 Task: Use the formula "Count" in spreadsheet "Project protfolio".
Action: Mouse moved to (409, 421)
Screenshot: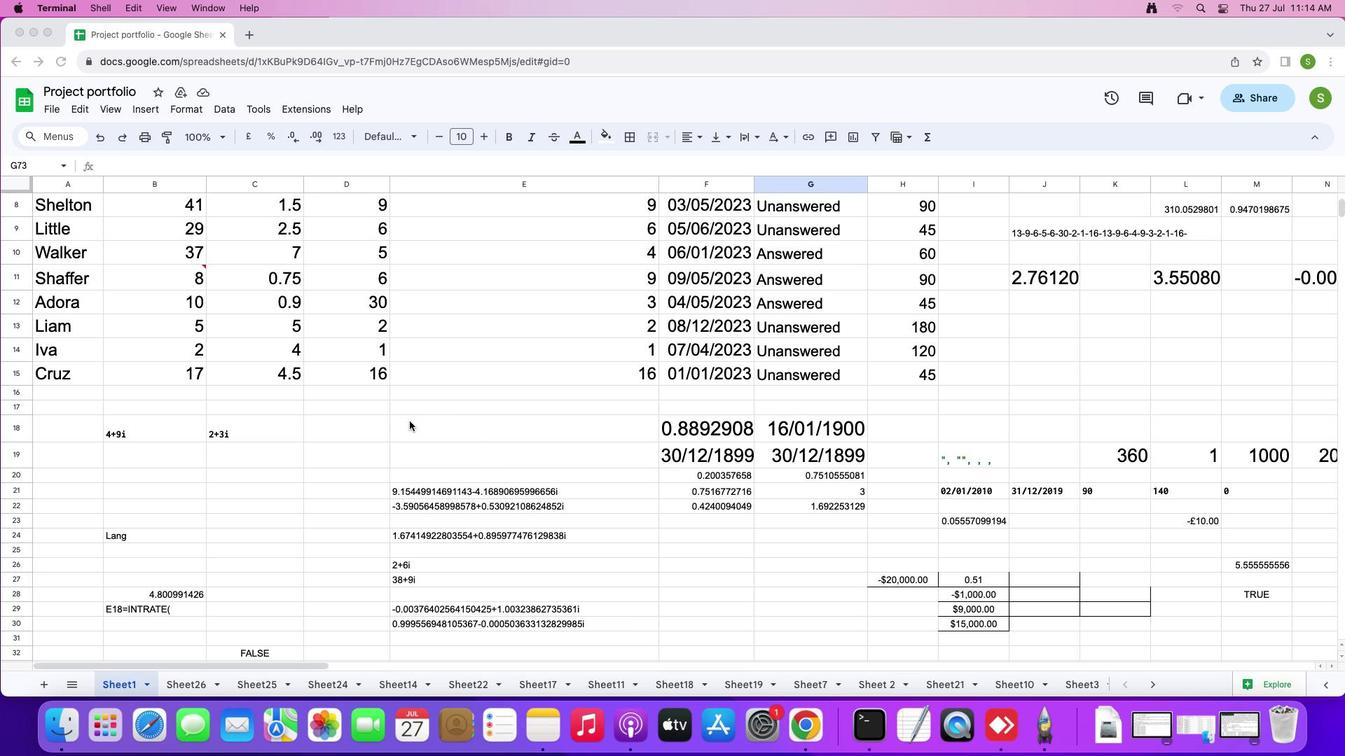 
Action: Mouse pressed left at (409, 421)
Screenshot: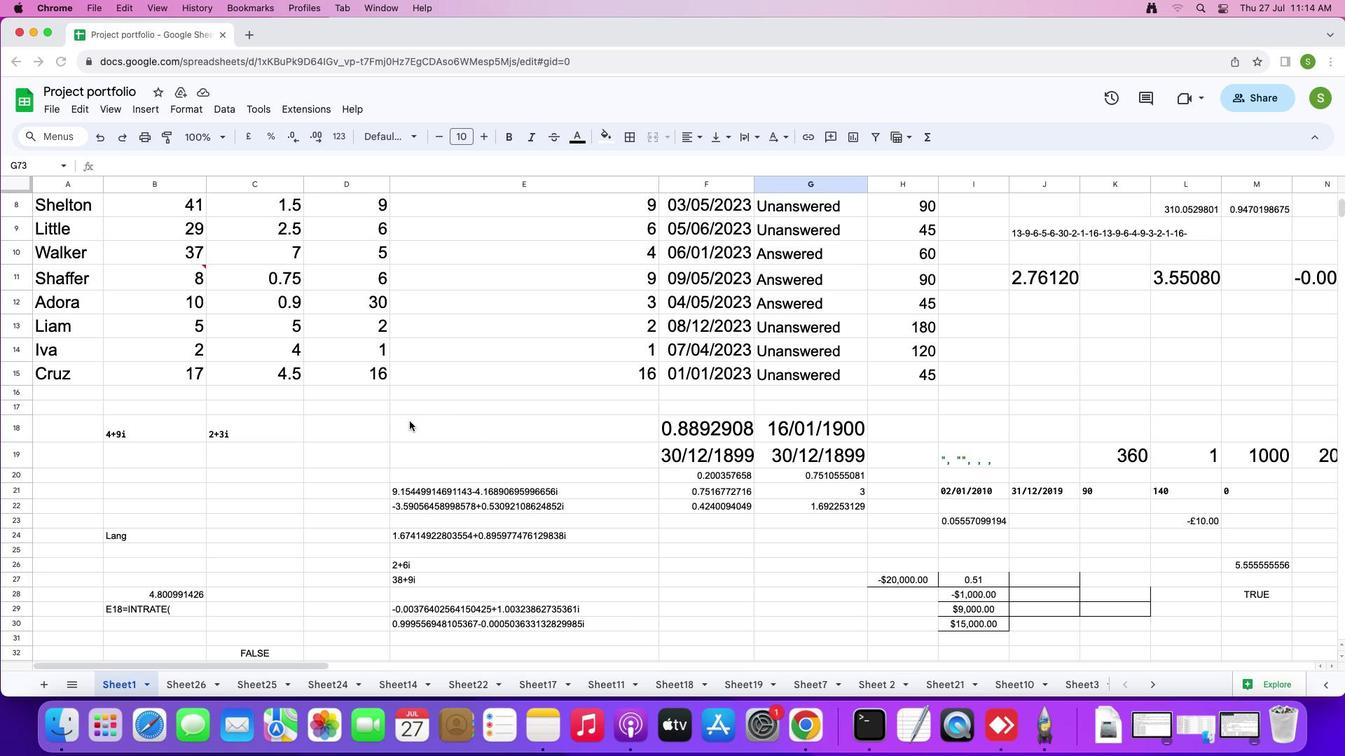 
Action: Mouse moved to (409, 423)
Screenshot: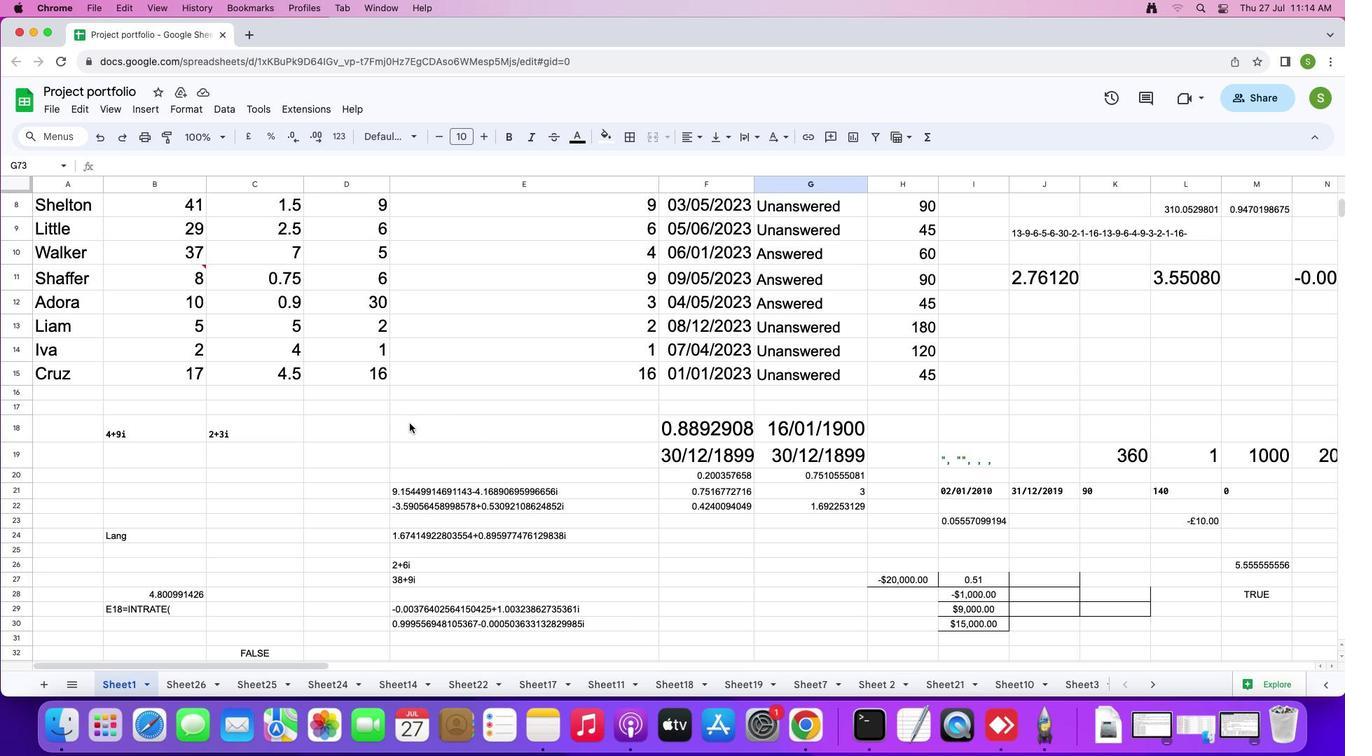 
Action: Mouse pressed left at (409, 423)
Screenshot: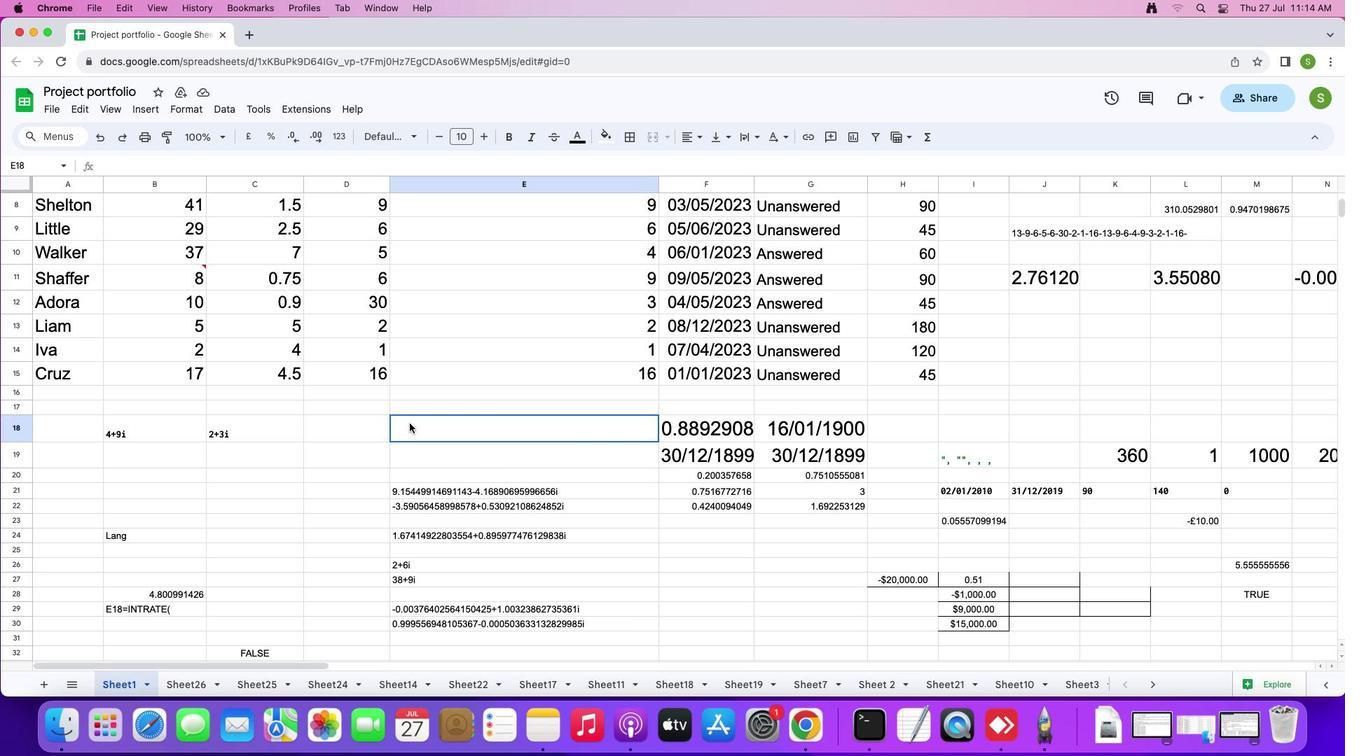 
Action: Mouse moved to (926, 138)
Screenshot: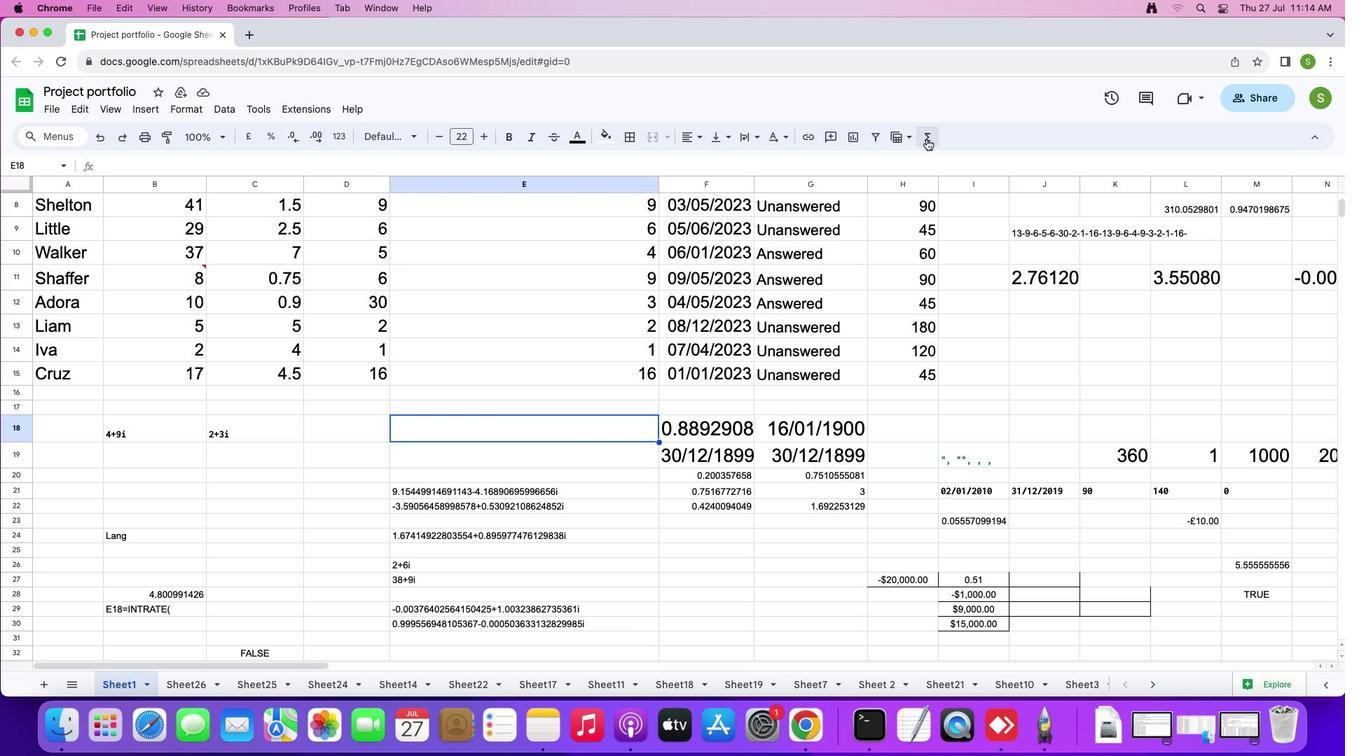 
Action: Mouse pressed left at (926, 138)
Screenshot: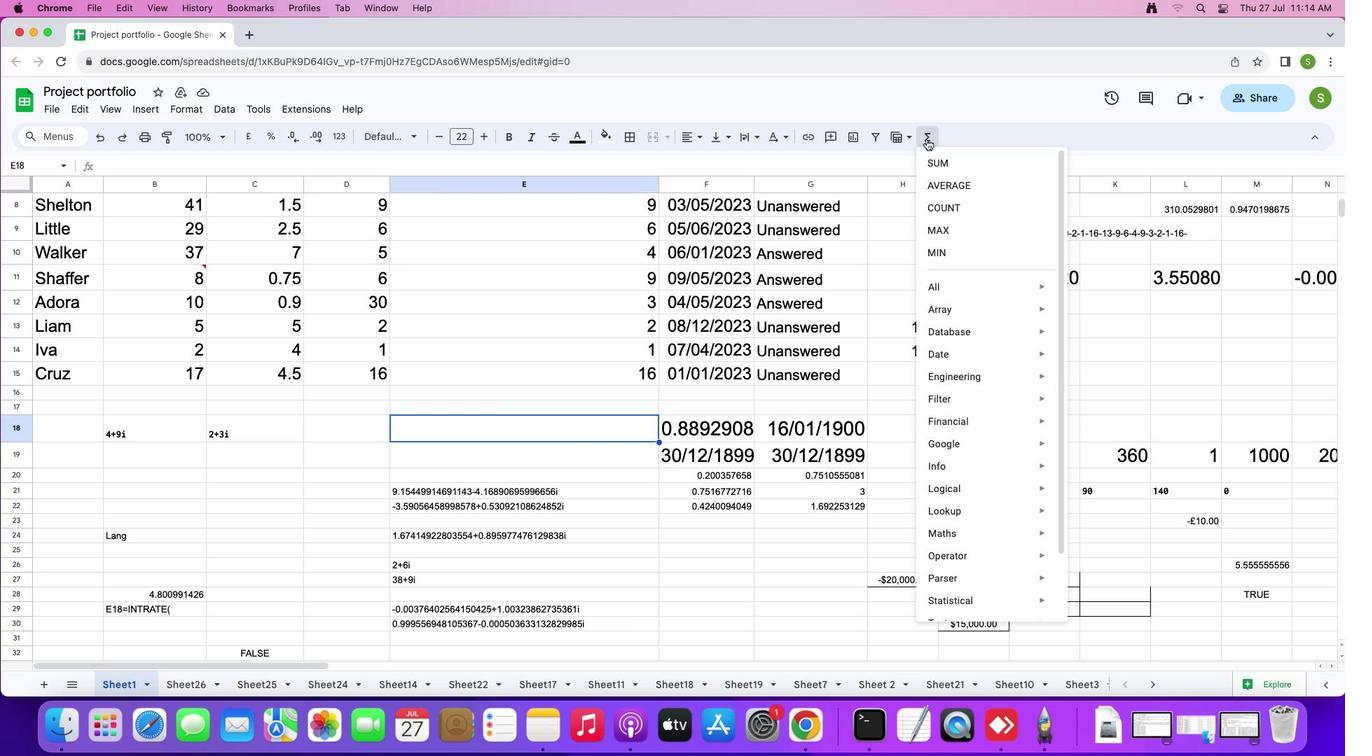 
Action: Mouse moved to (945, 283)
Screenshot: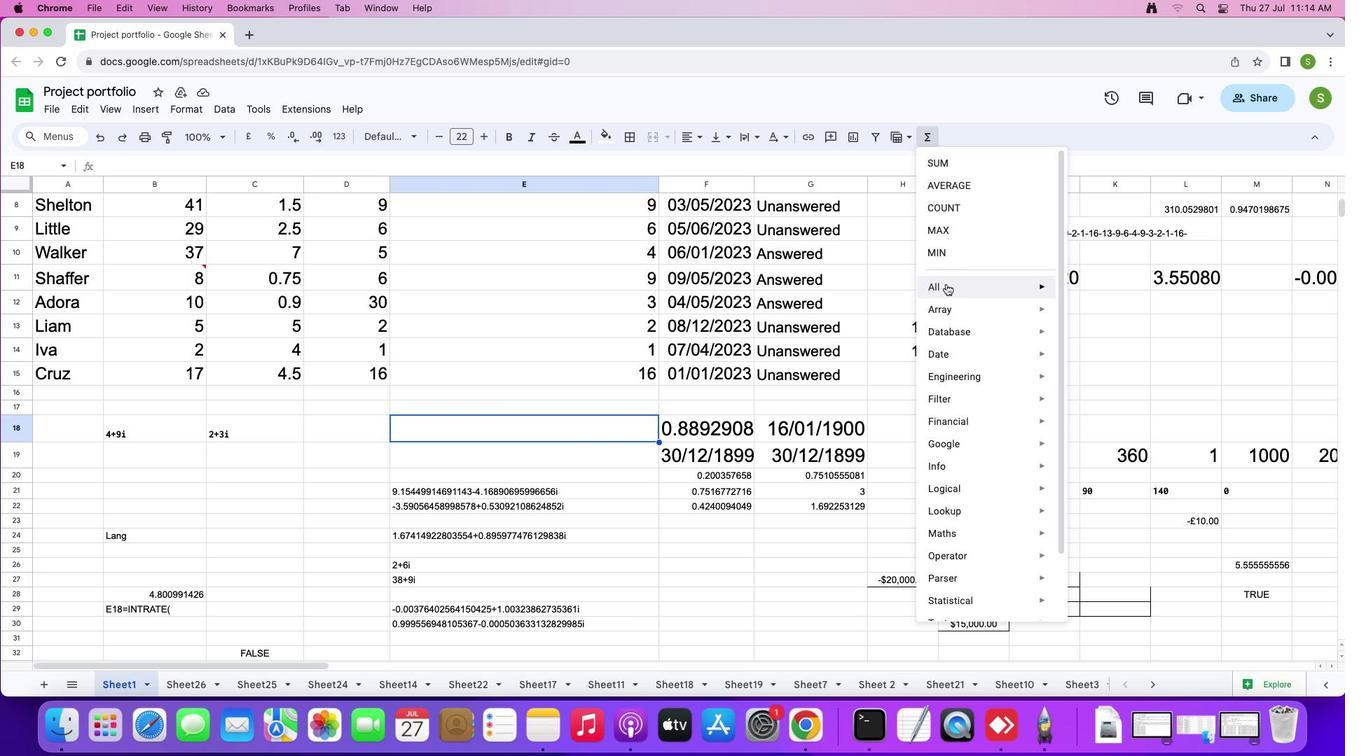 
Action: Mouse pressed left at (945, 283)
Screenshot: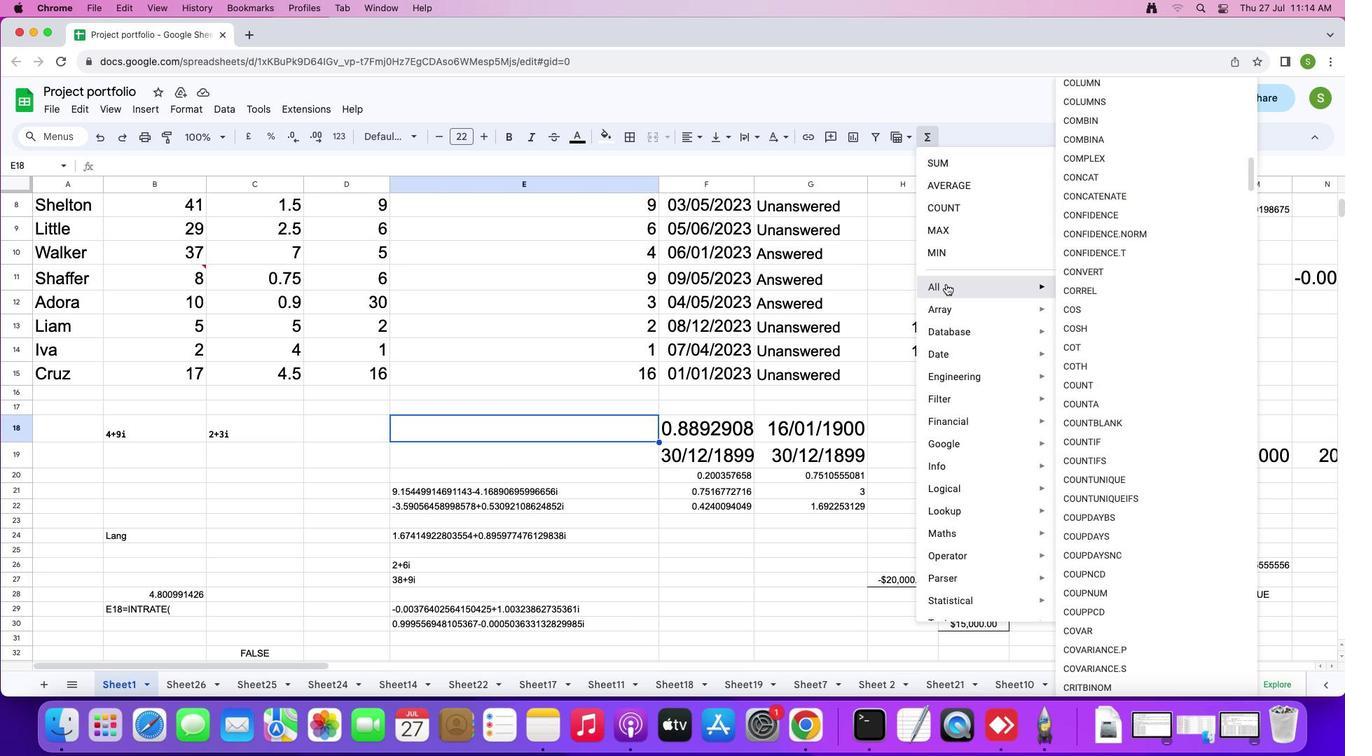 
Action: Mouse moved to (1079, 389)
Screenshot: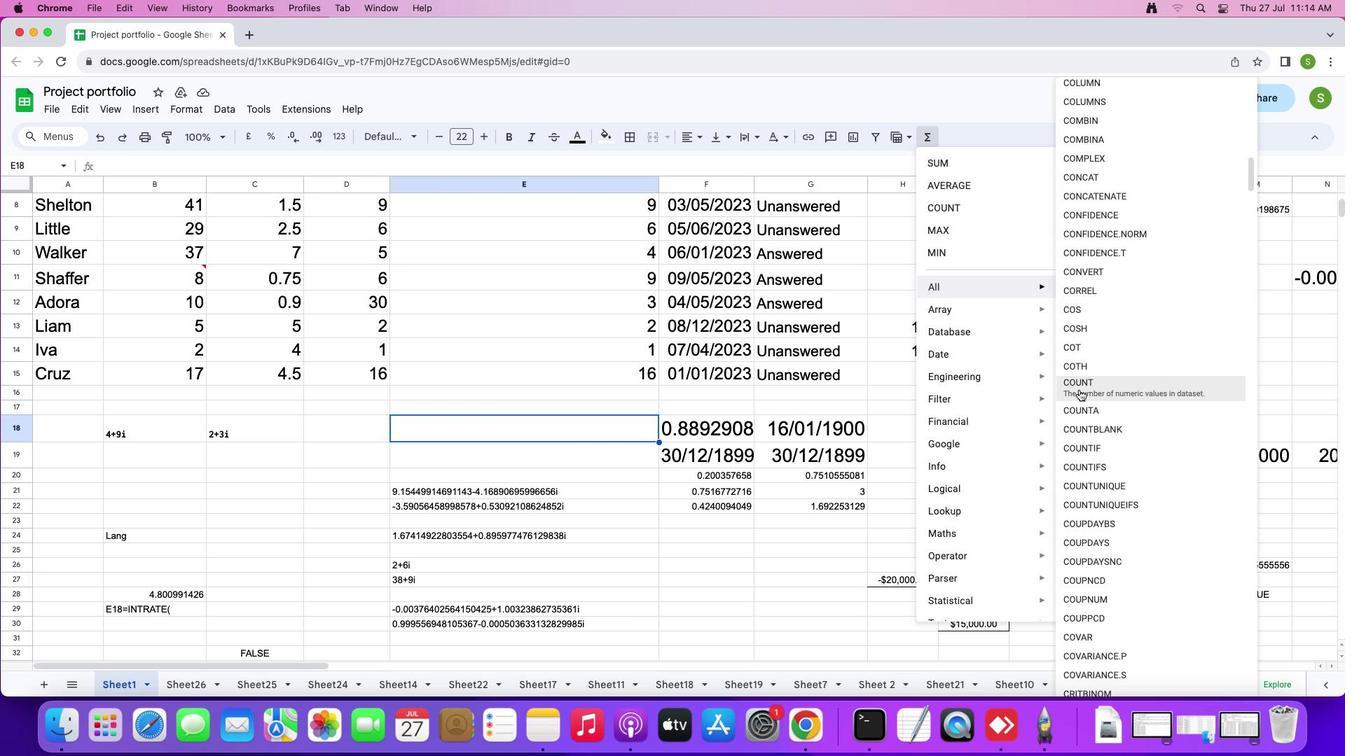 
Action: Mouse pressed left at (1079, 389)
Screenshot: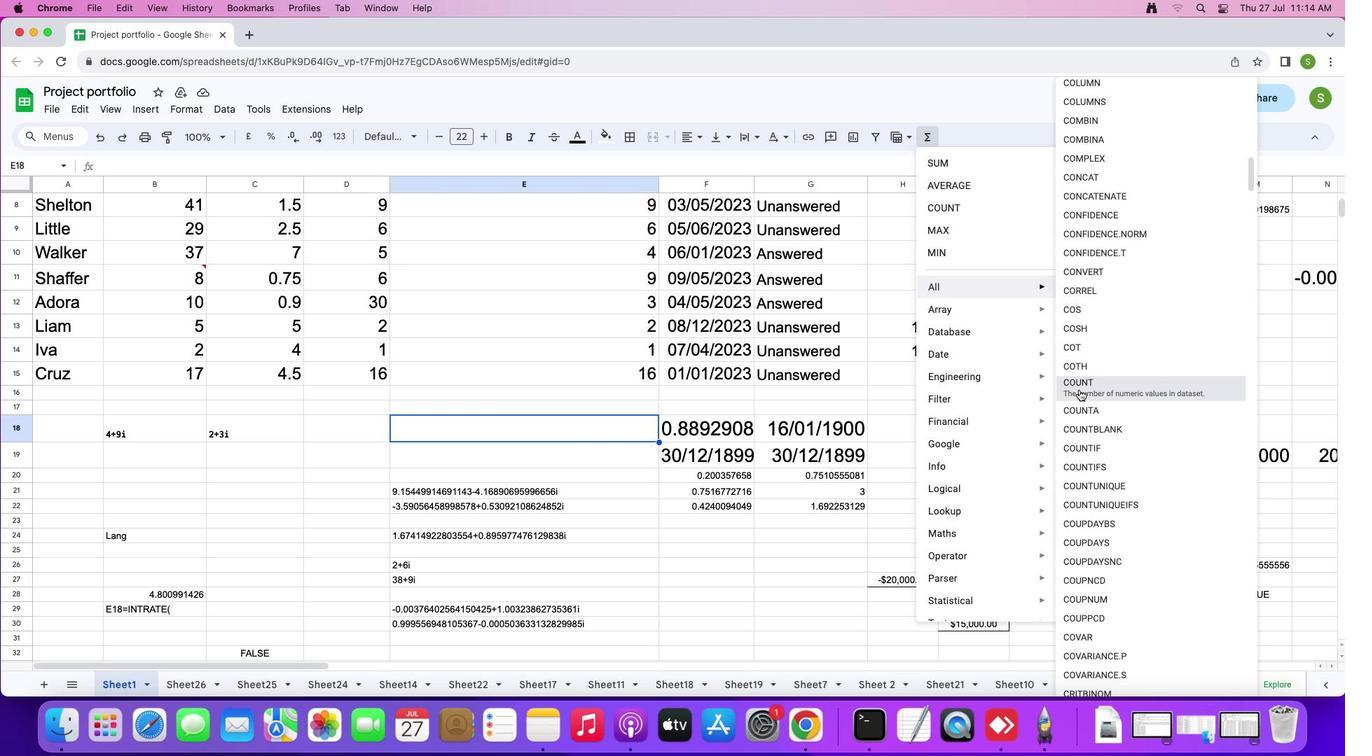 
Action: Mouse moved to (342, 201)
Screenshot: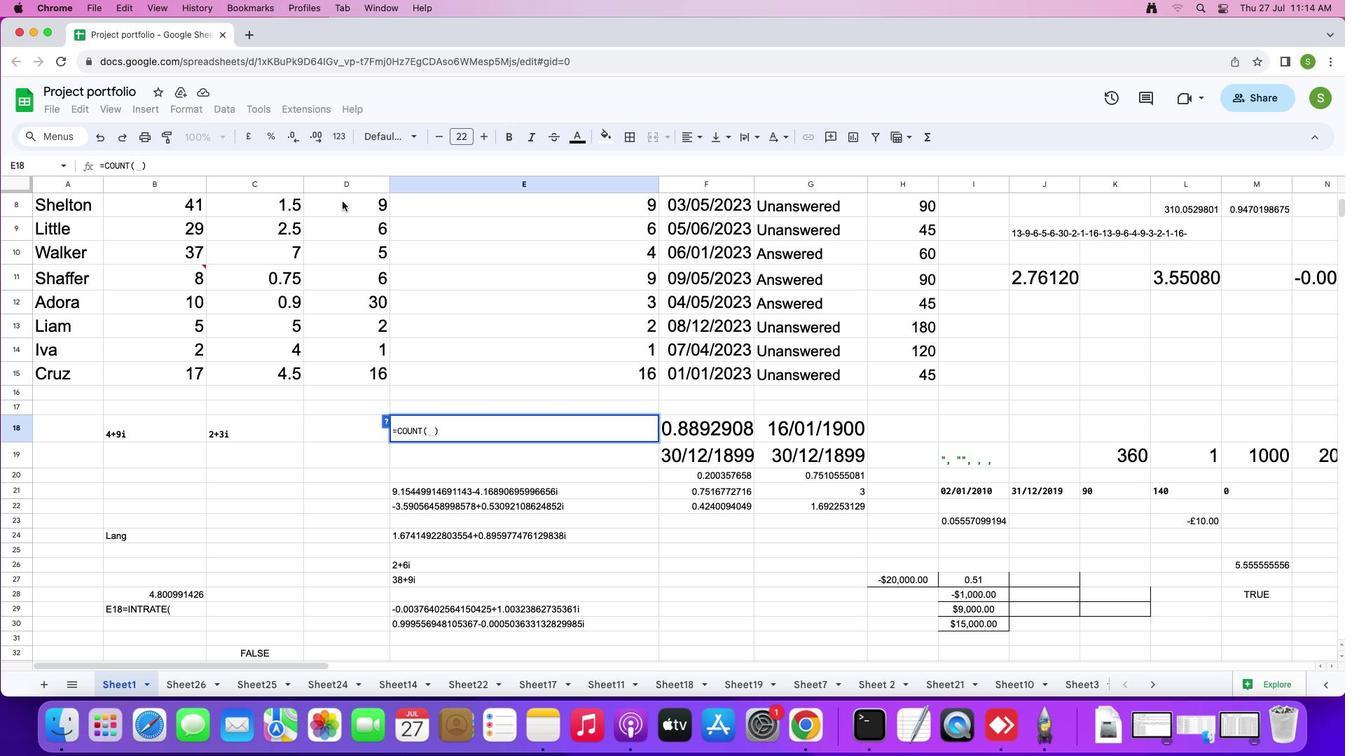
Action: Mouse pressed left at (342, 201)
Screenshot: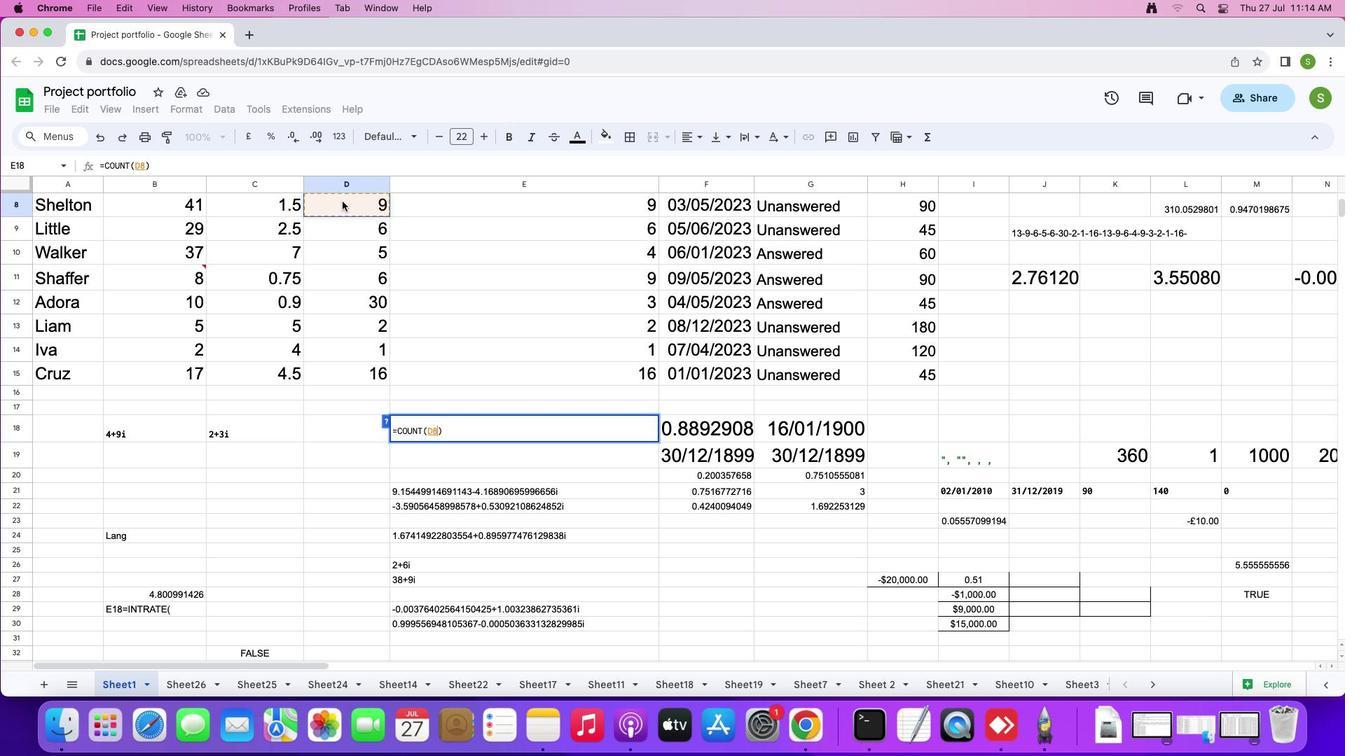 
Action: Mouse moved to (342, 373)
Screenshot: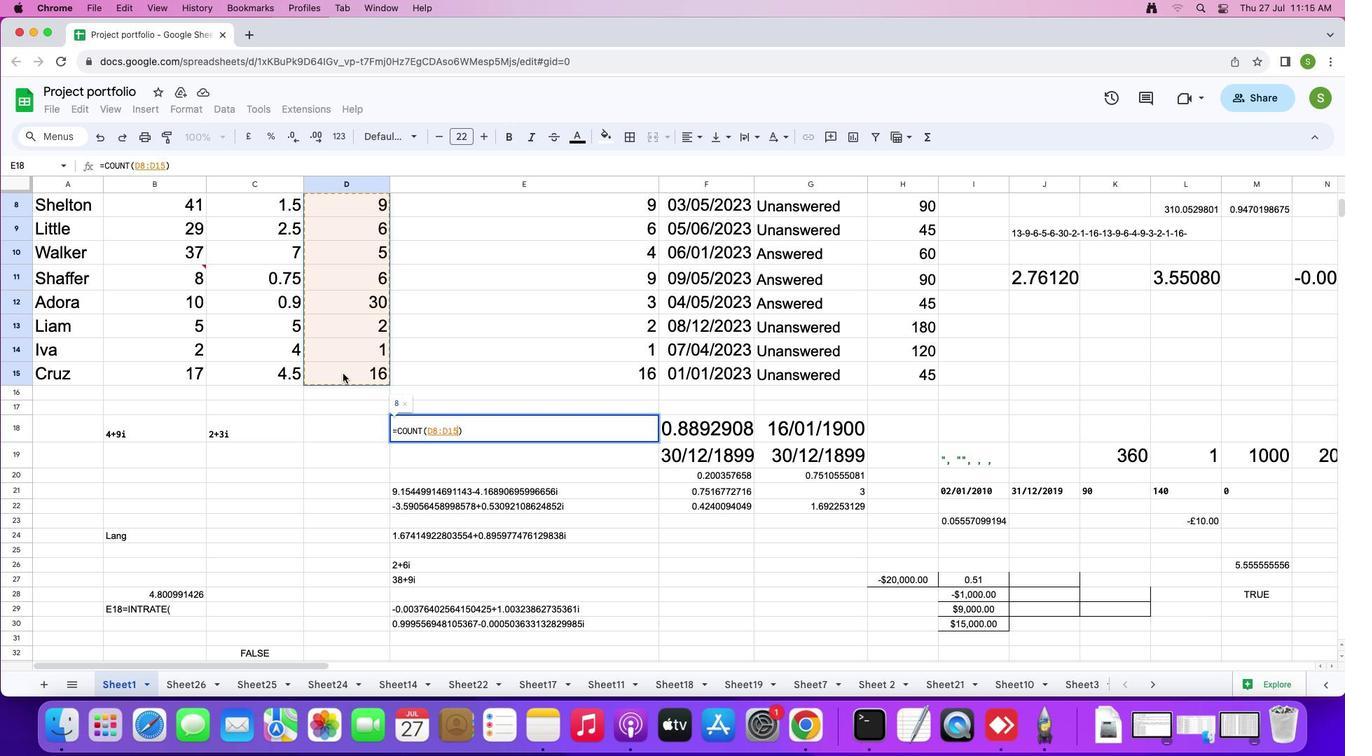 
Action: Key pressed ','
Screenshot: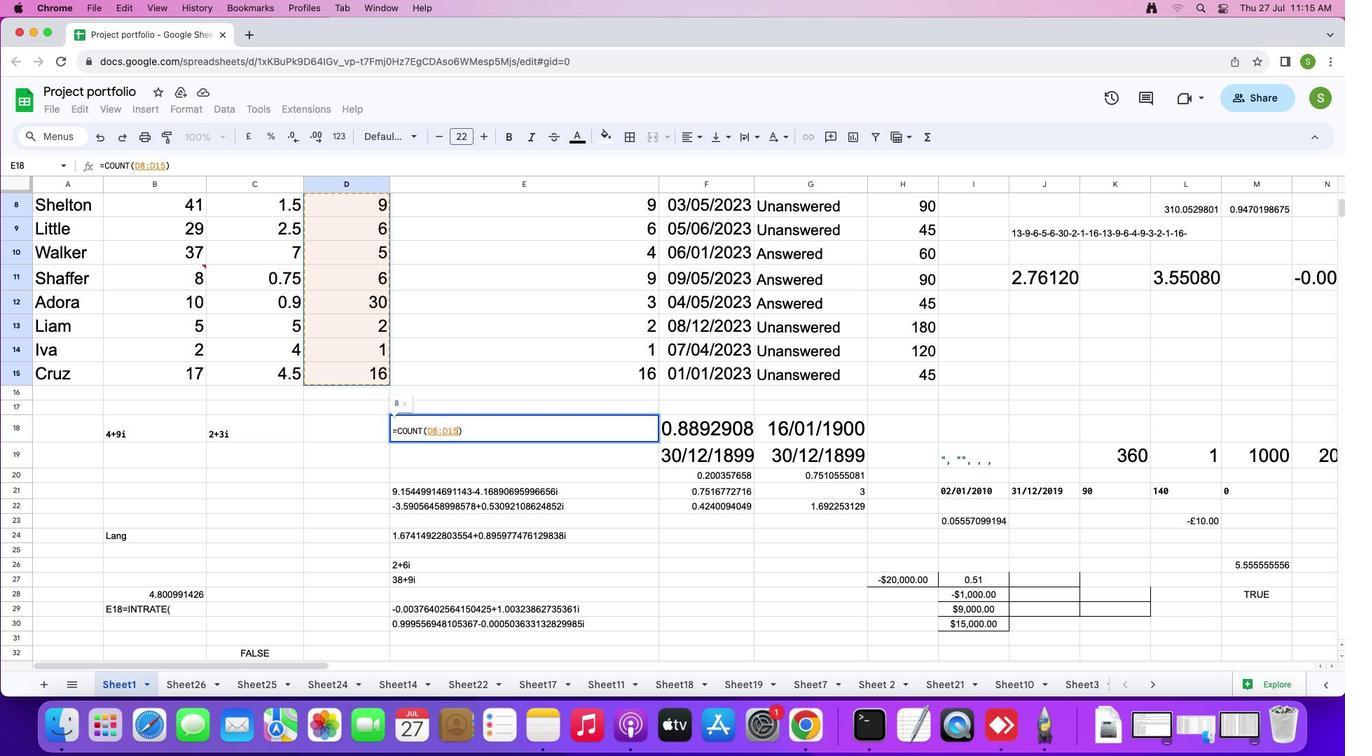 
Action: Mouse moved to (280, 203)
Screenshot: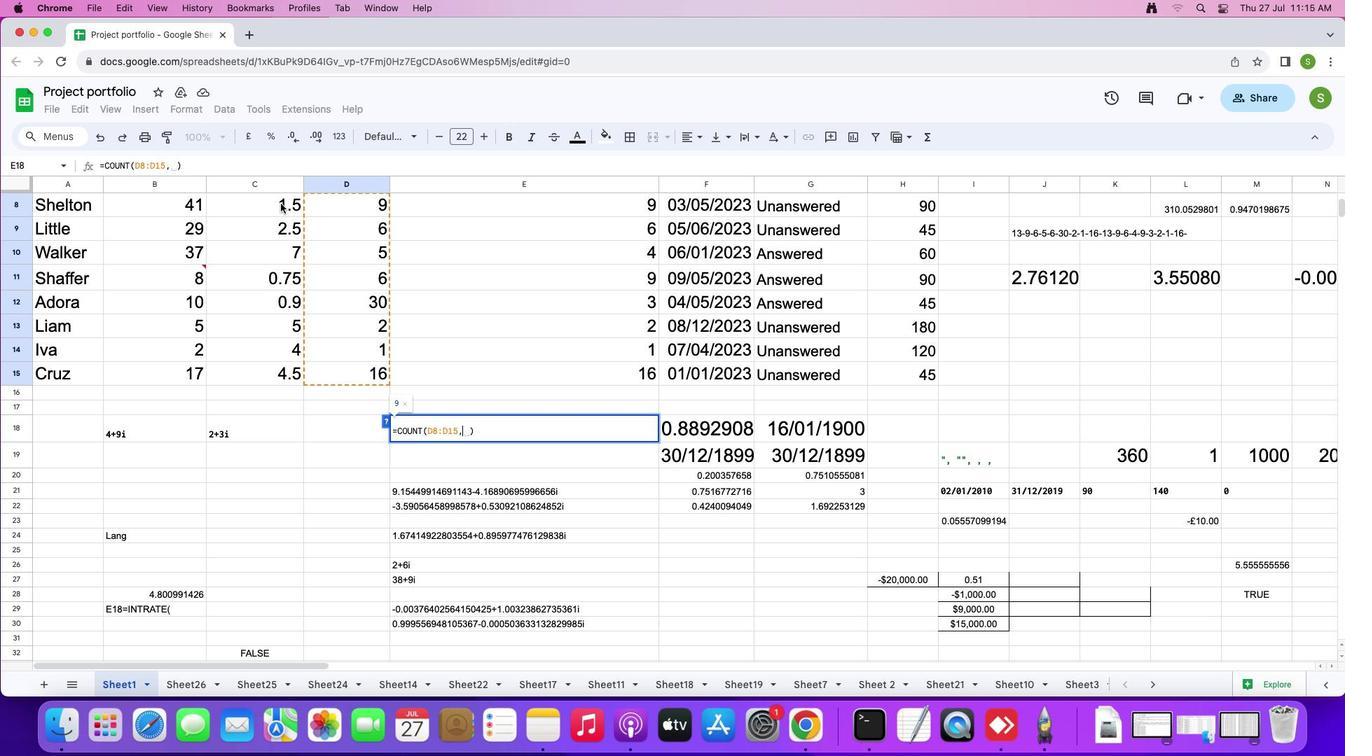 
Action: Mouse pressed left at (280, 203)
Screenshot: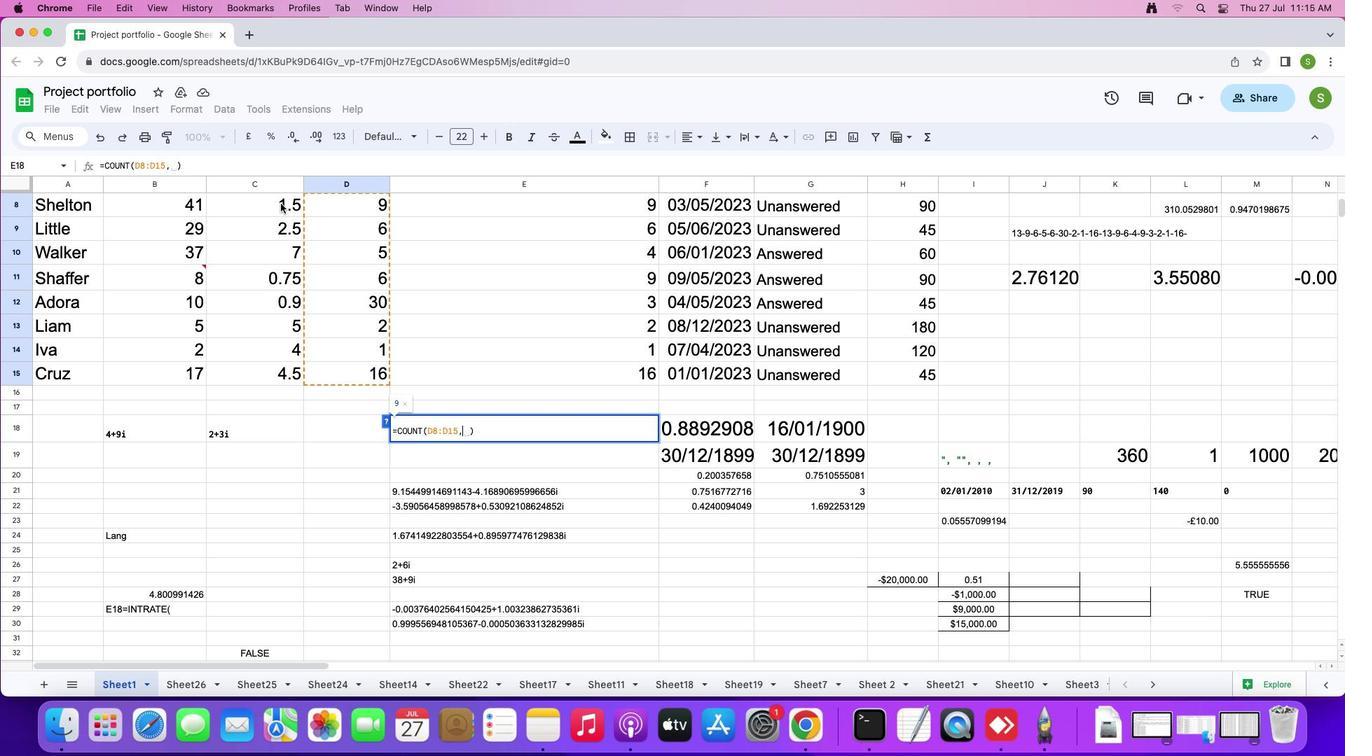 
Action: Mouse moved to (283, 367)
Screenshot: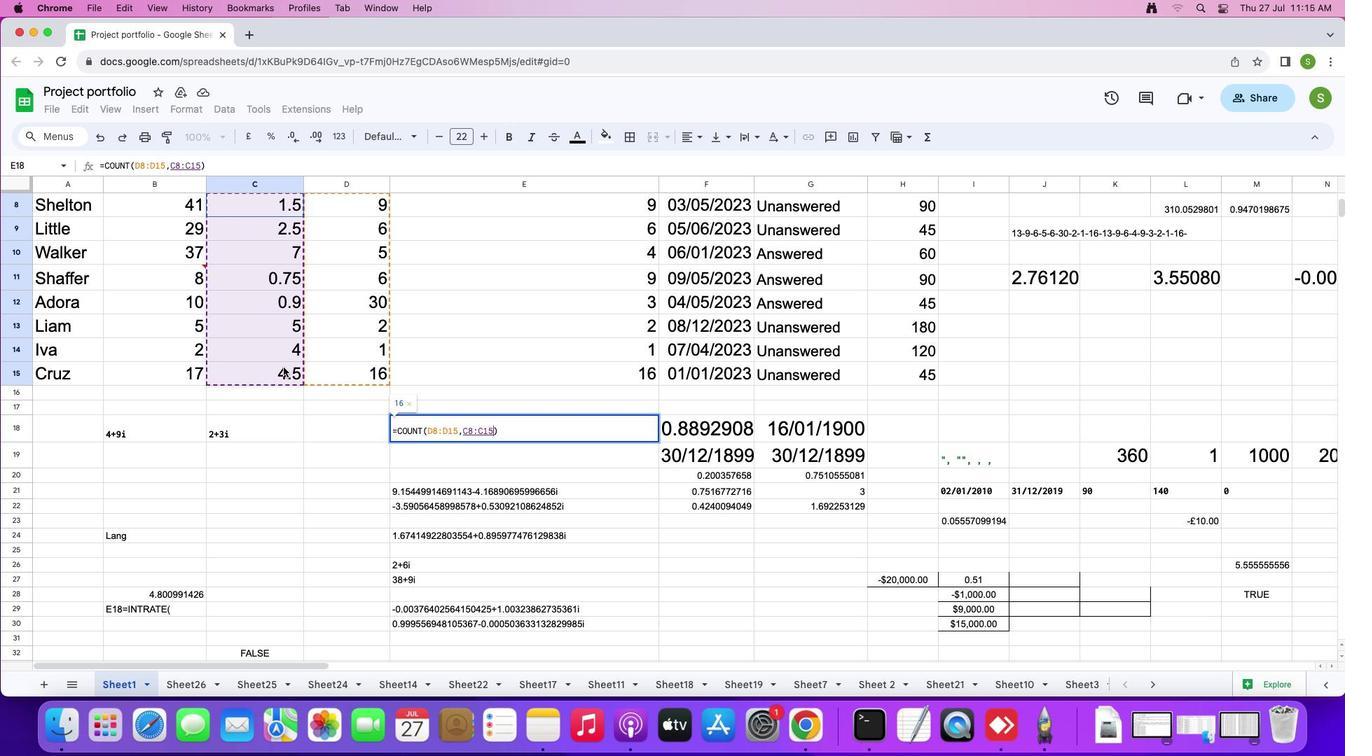 
Action: Key pressed Key.enter
Screenshot: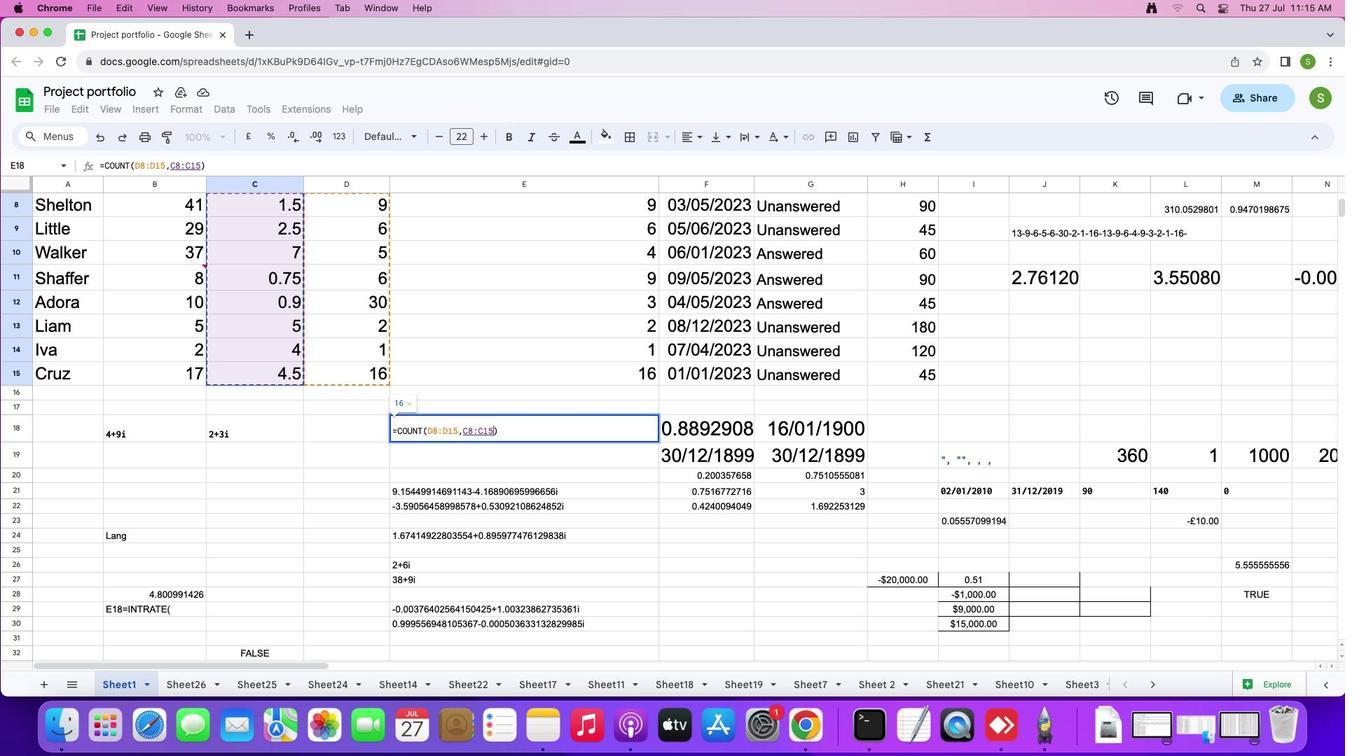 
